 Task: Create a task  Implement version control for better code management , assign it to team member softage.10@softage.net in the project TowerLine and update the status of the task to  At Risk , set the priority of the task to Medium.
Action: Mouse moved to (61, 337)
Screenshot: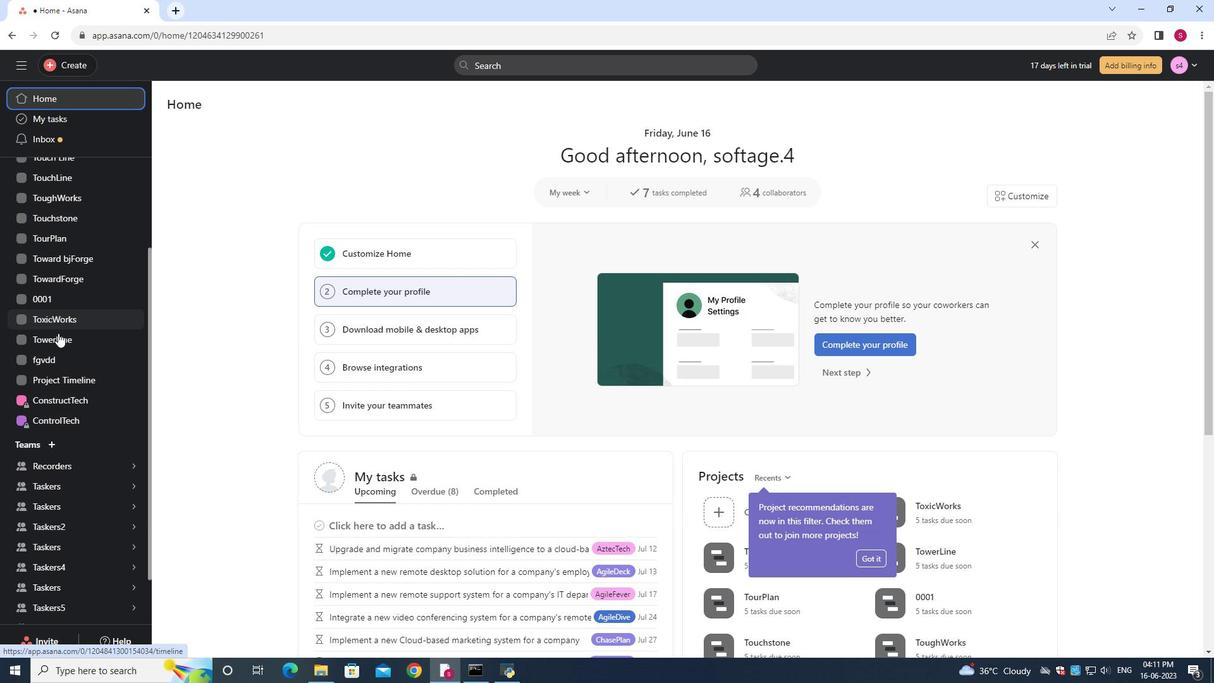 
Action: Mouse pressed left at (61, 337)
Screenshot: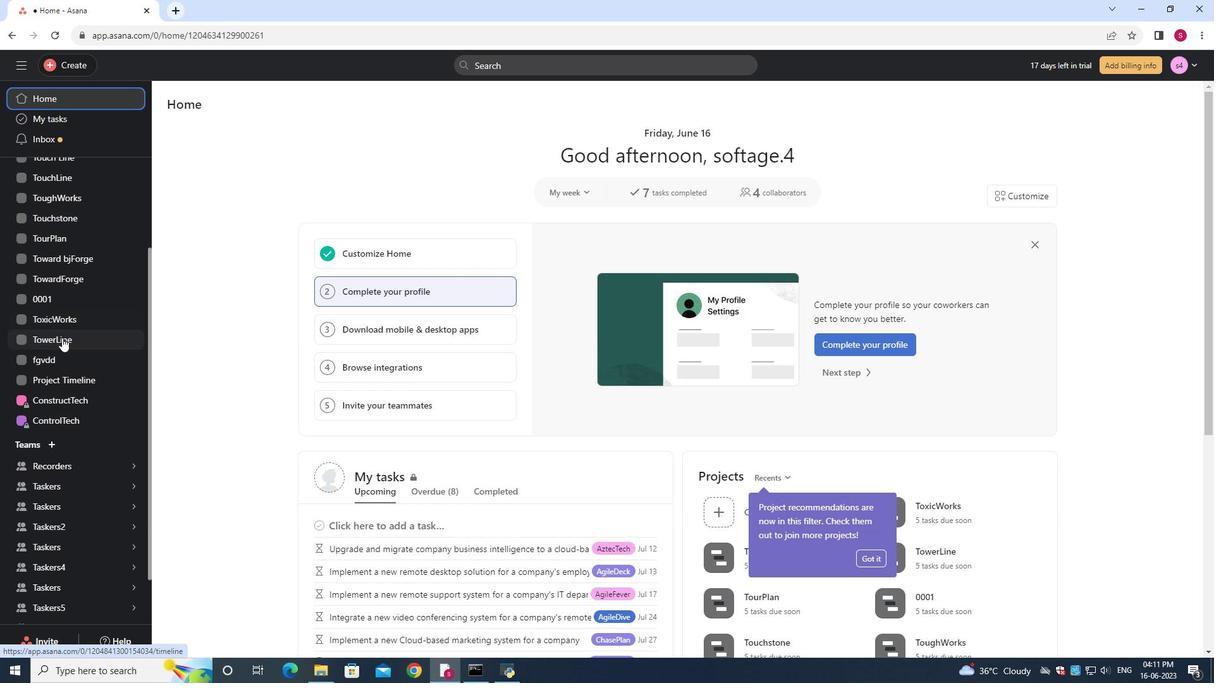 
Action: Mouse moved to (220, 133)
Screenshot: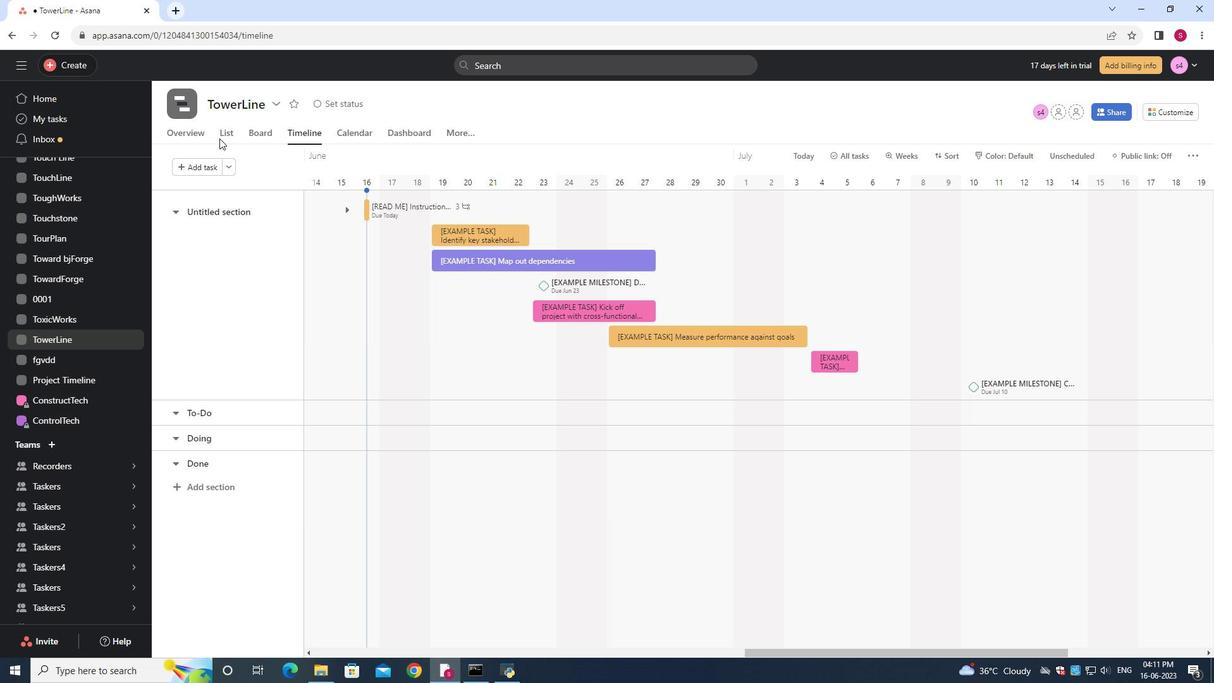 
Action: Mouse pressed left at (220, 133)
Screenshot: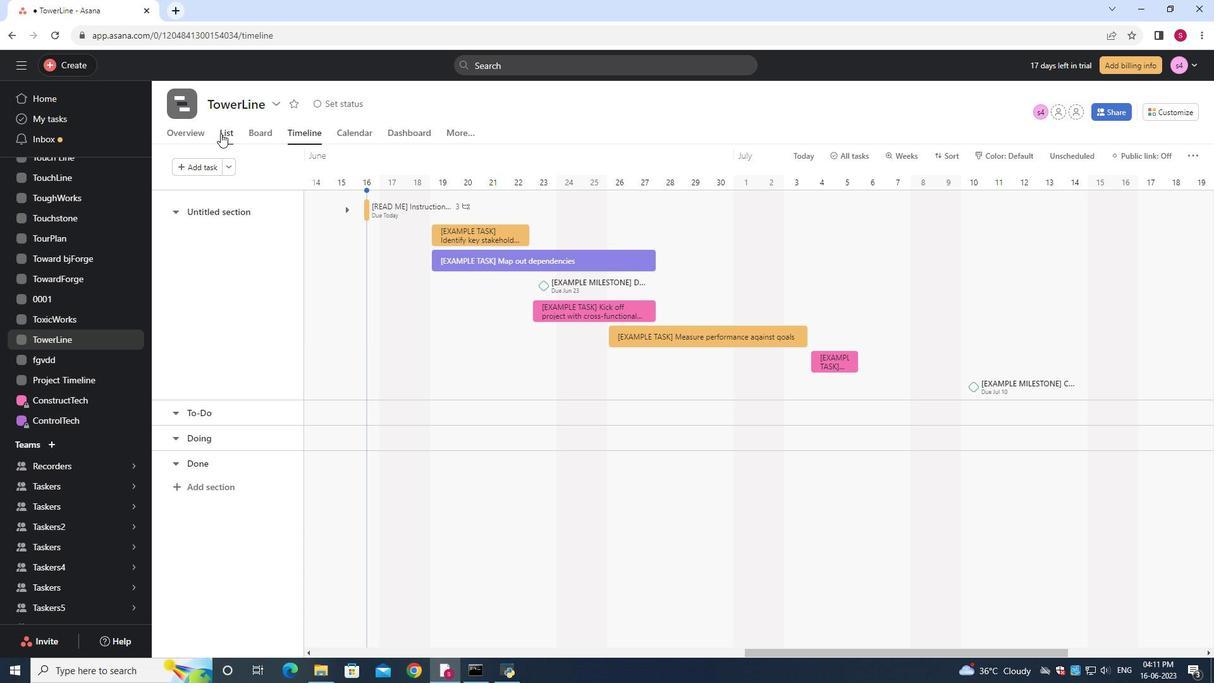 
Action: Mouse moved to (189, 160)
Screenshot: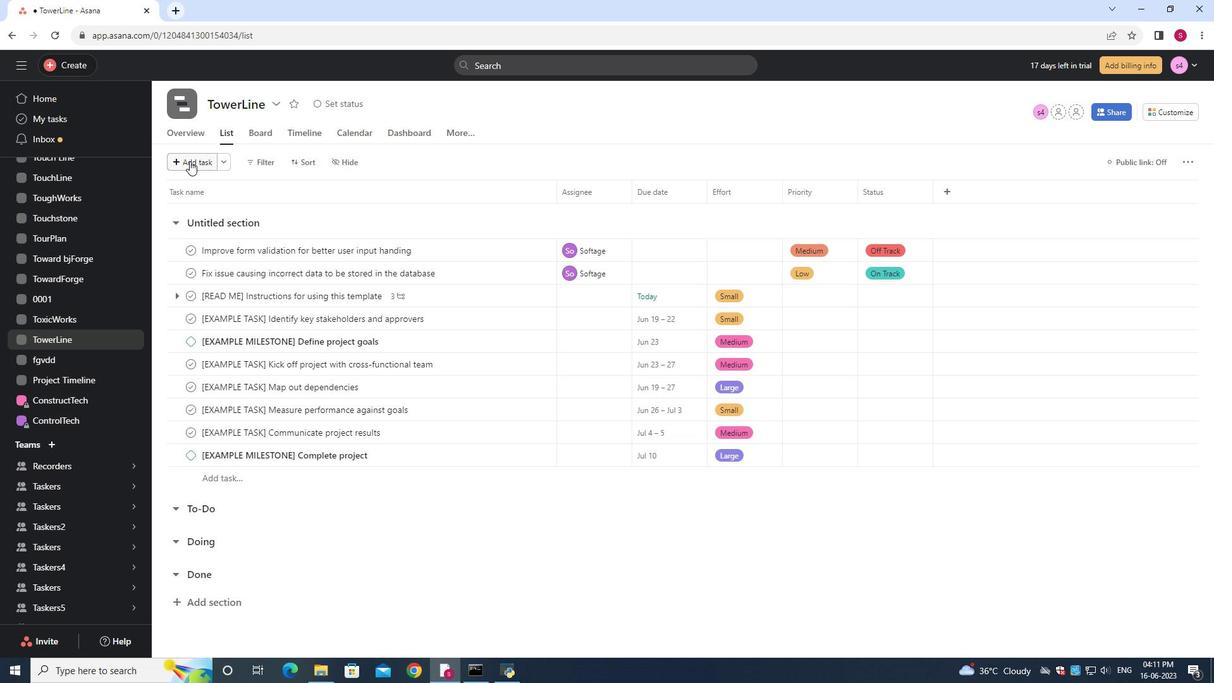 
Action: Mouse pressed left at (189, 160)
Screenshot: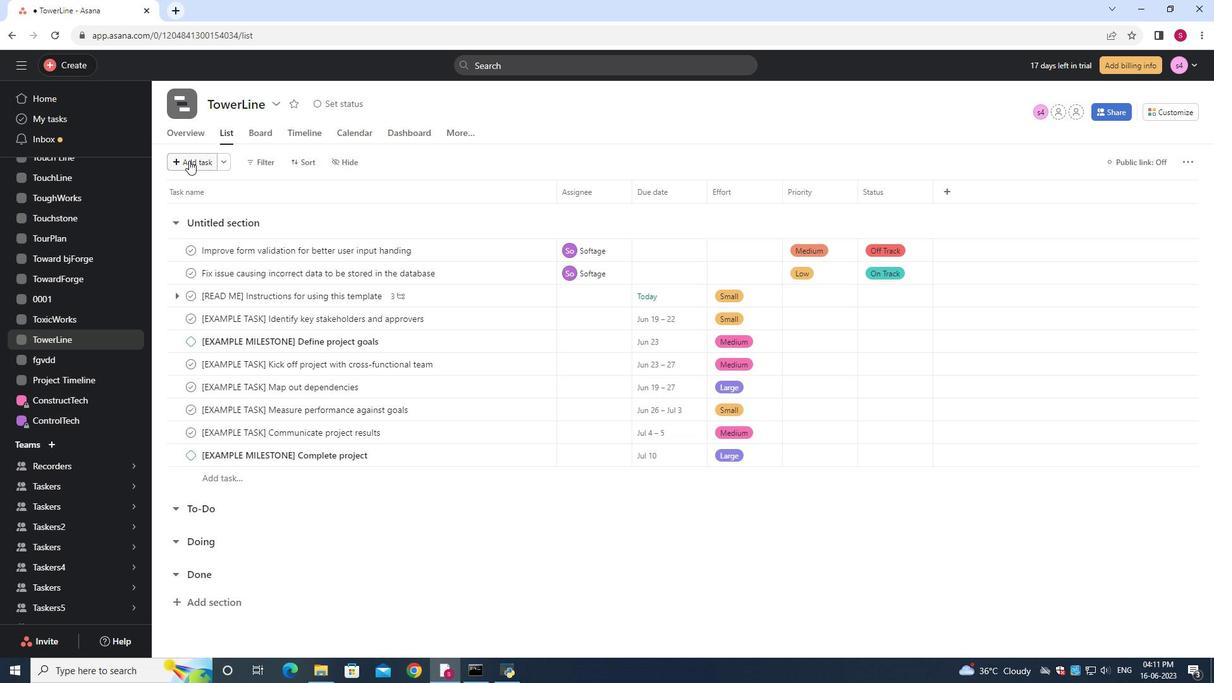 
Action: Key pressed <Key.shift>Implement<Key.space>version<Key.space>control<Key.space>for<Key.space>better<Key.space>code<Key.space>management
Screenshot: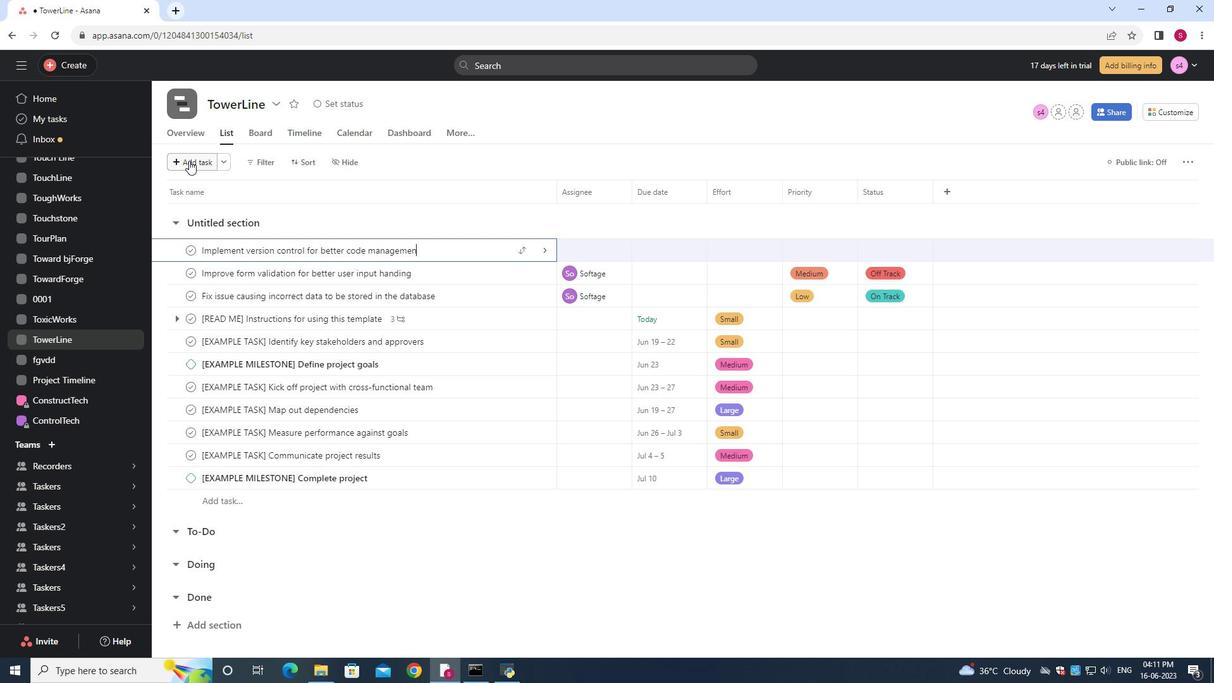 
Action: Mouse moved to (574, 257)
Screenshot: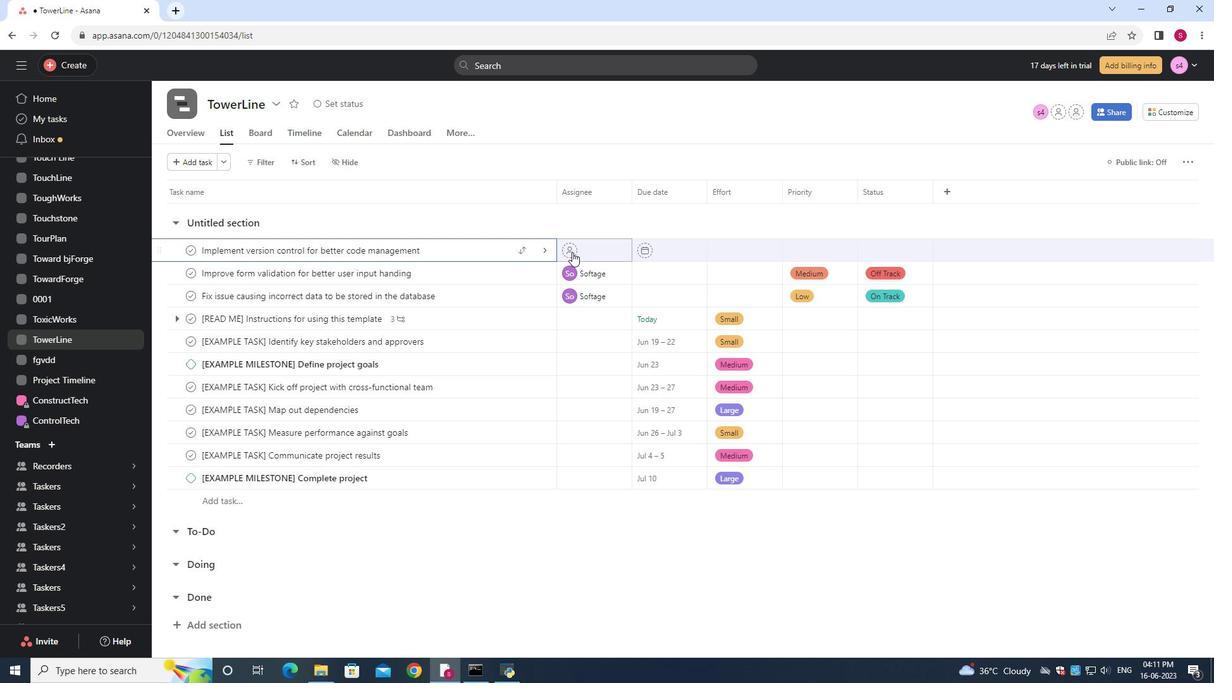 
Action: Mouse pressed left at (574, 257)
Screenshot: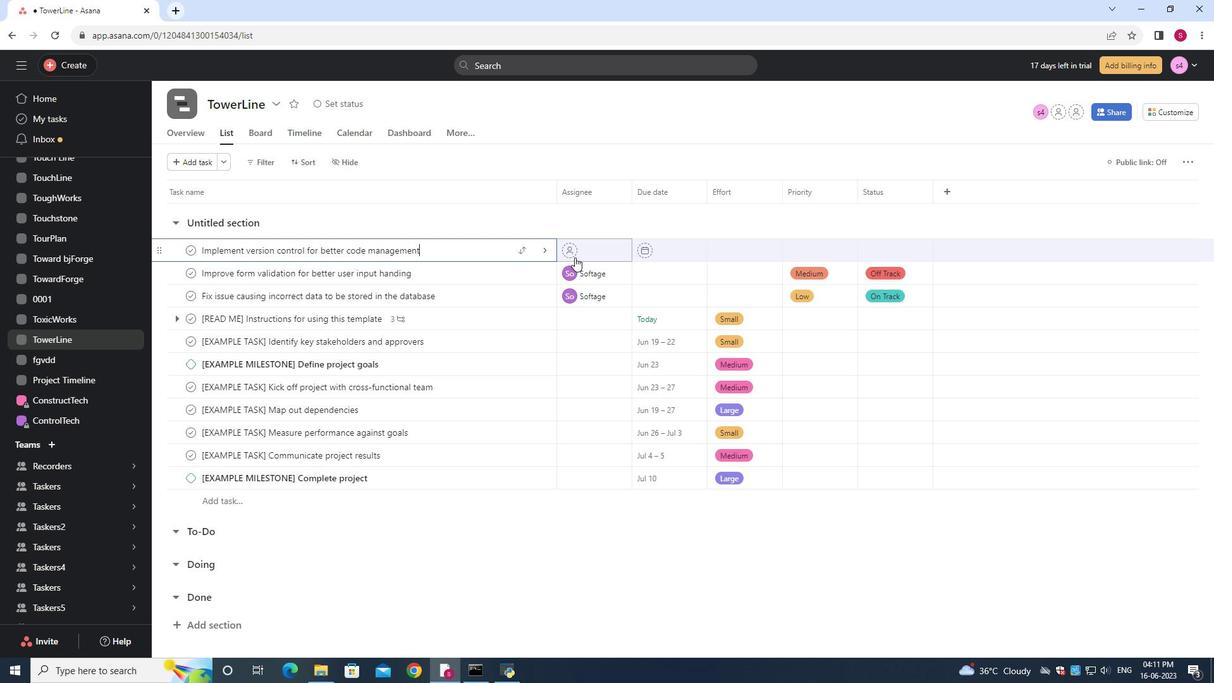 
Action: Key pressed softage.10<Key.shift>@softage.net
Screenshot: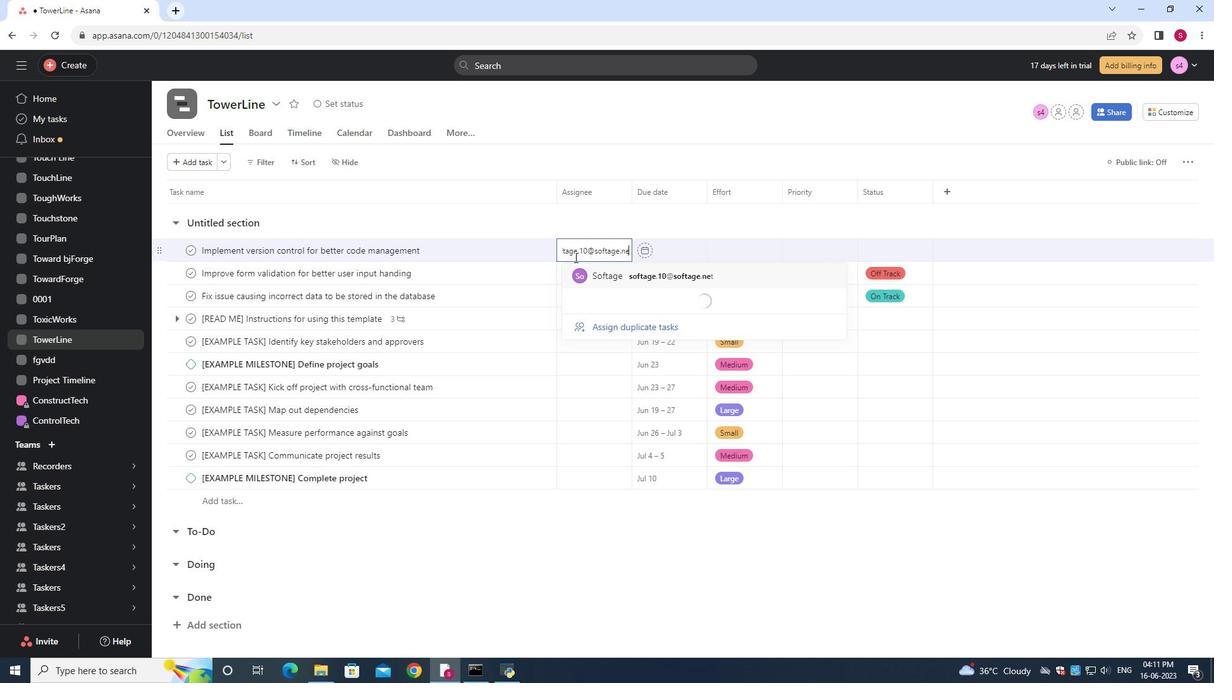 
Action: Mouse moved to (638, 276)
Screenshot: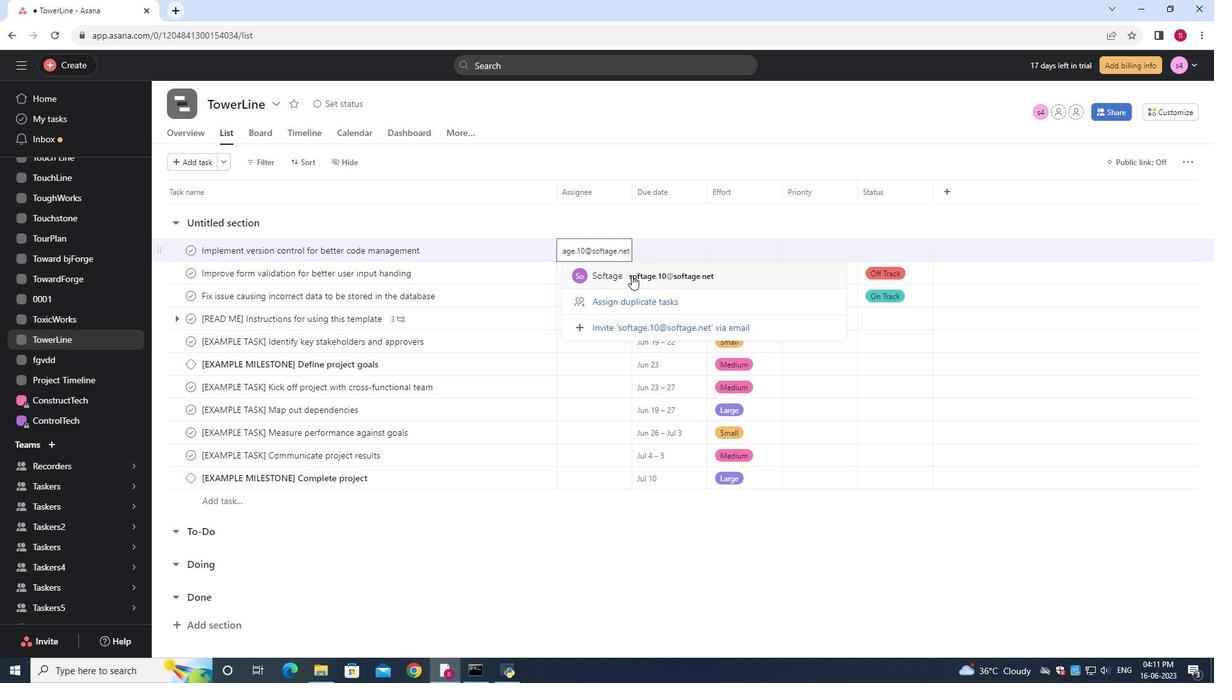 
Action: Mouse pressed left at (638, 276)
Screenshot: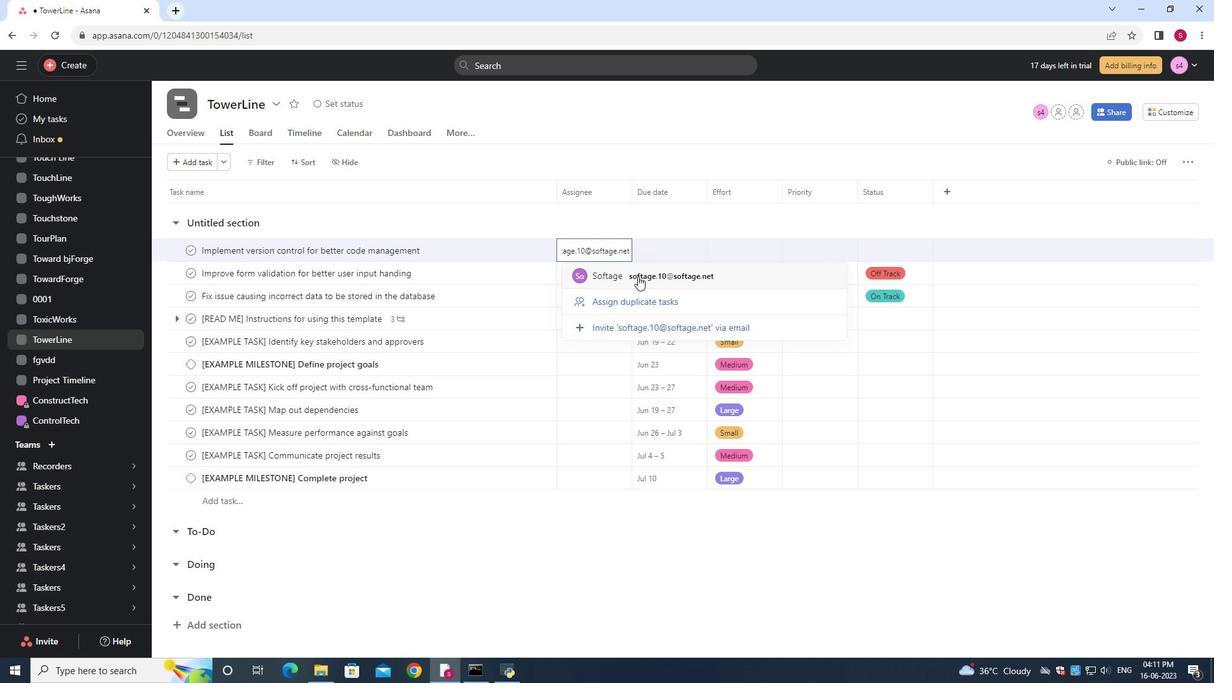 
Action: Mouse moved to (884, 250)
Screenshot: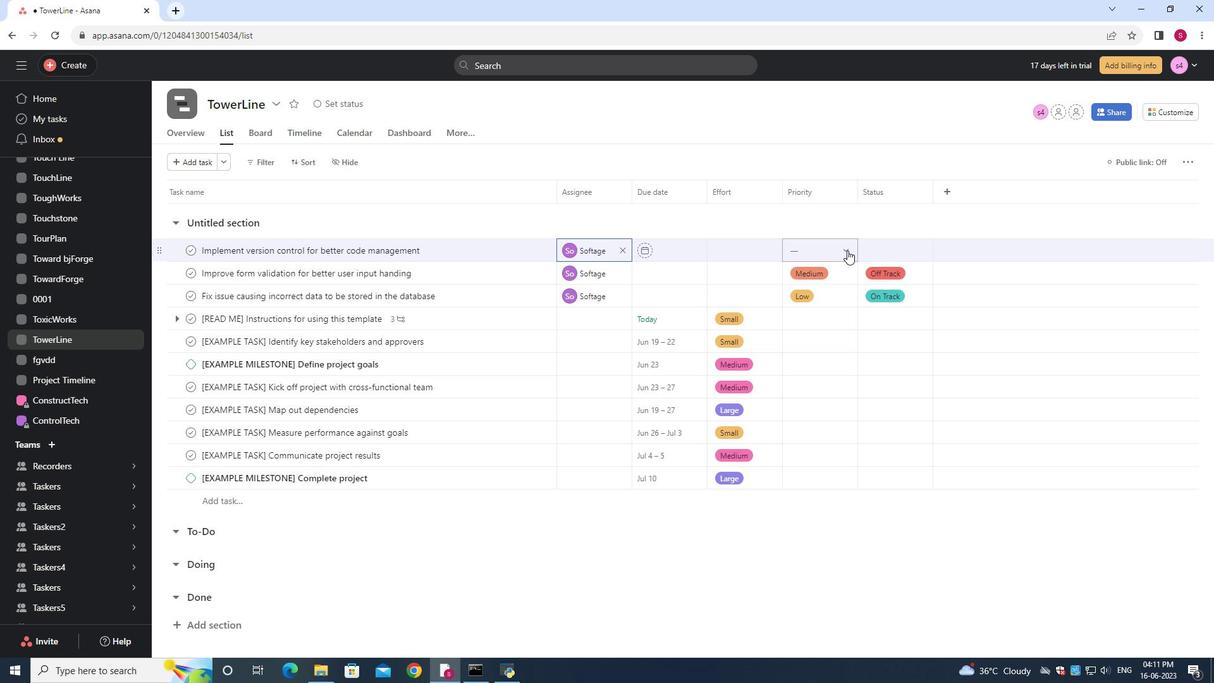 
Action: Mouse pressed left at (884, 250)
Screenshot: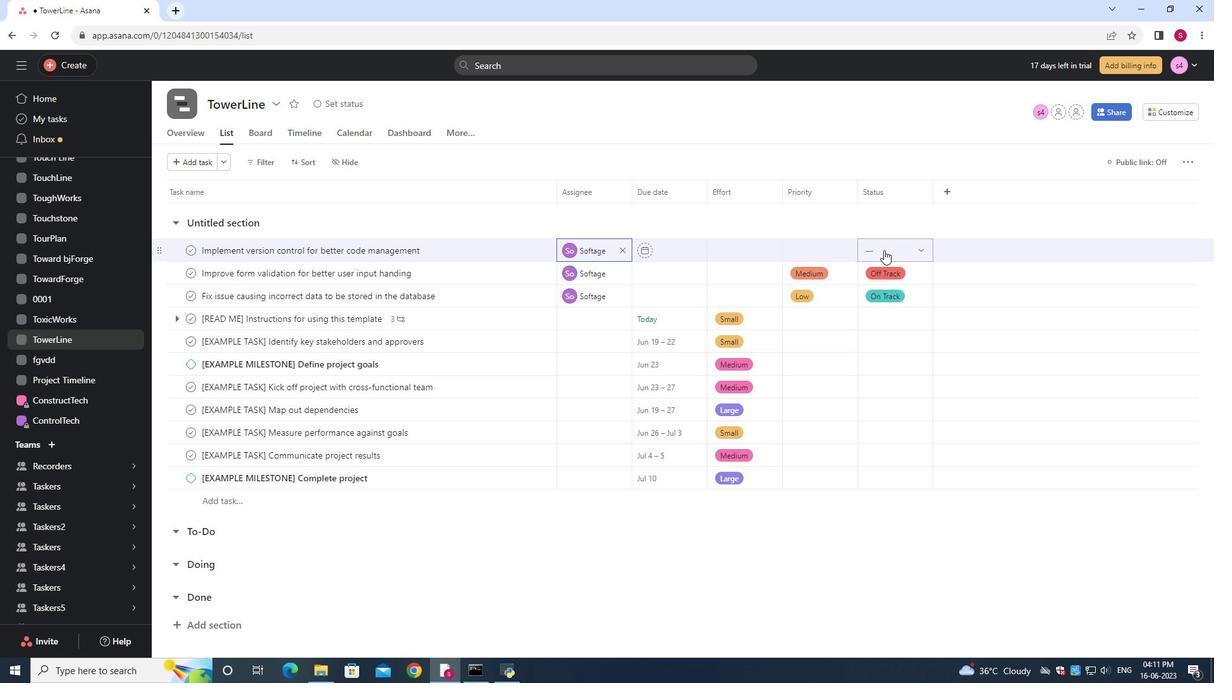 
Action: Mouse moved to (890, 306)
Screenshot: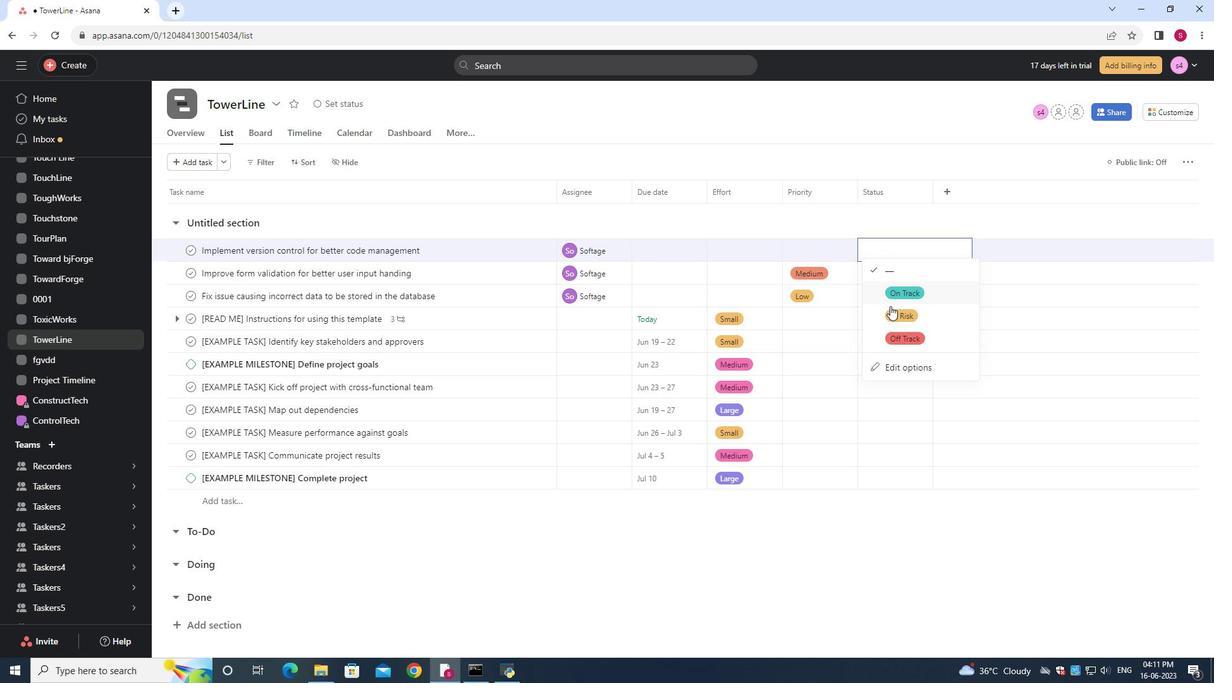 
Action: Mouse pressed left at (890, 306)
Screenshot: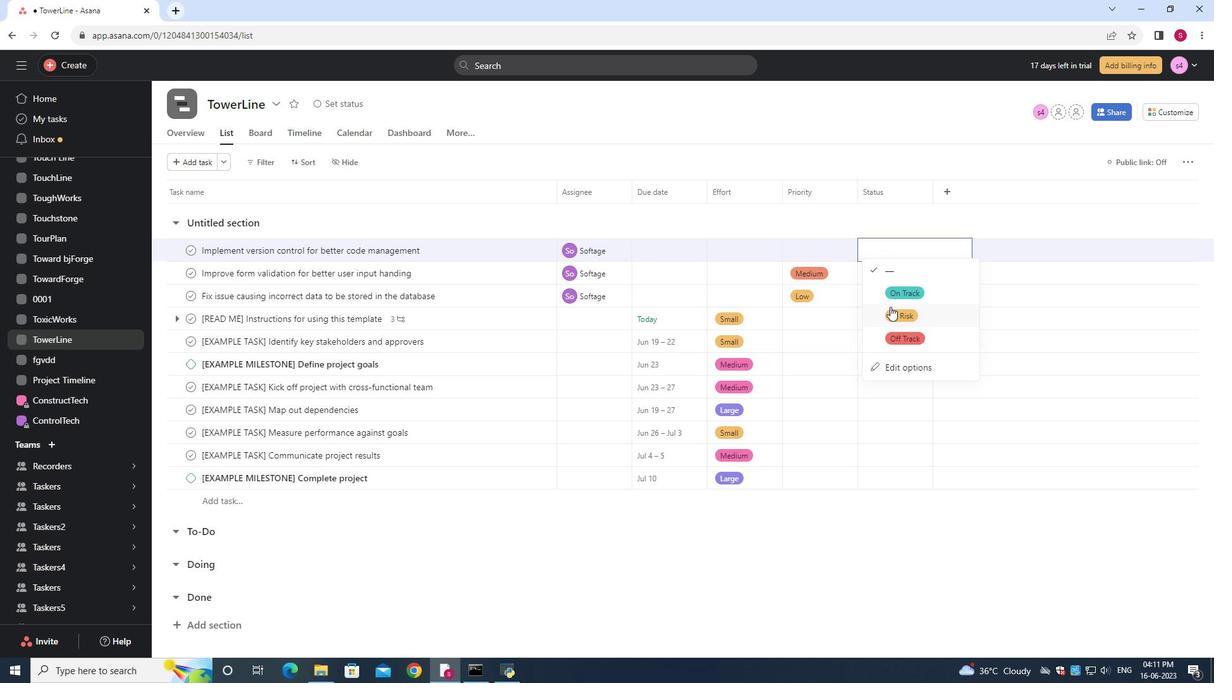 
Action: Mouse moved to (824, 252)
Screenshot: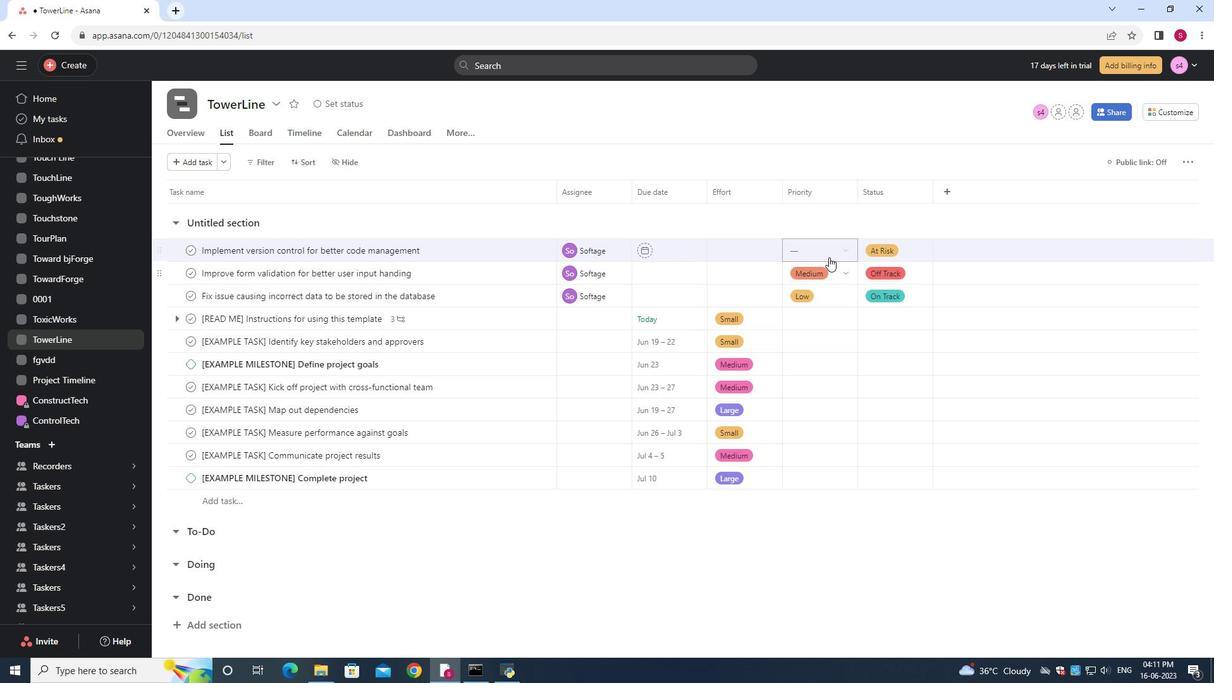 
Action: Mouse pressed left at (824, 252)
Screenshot: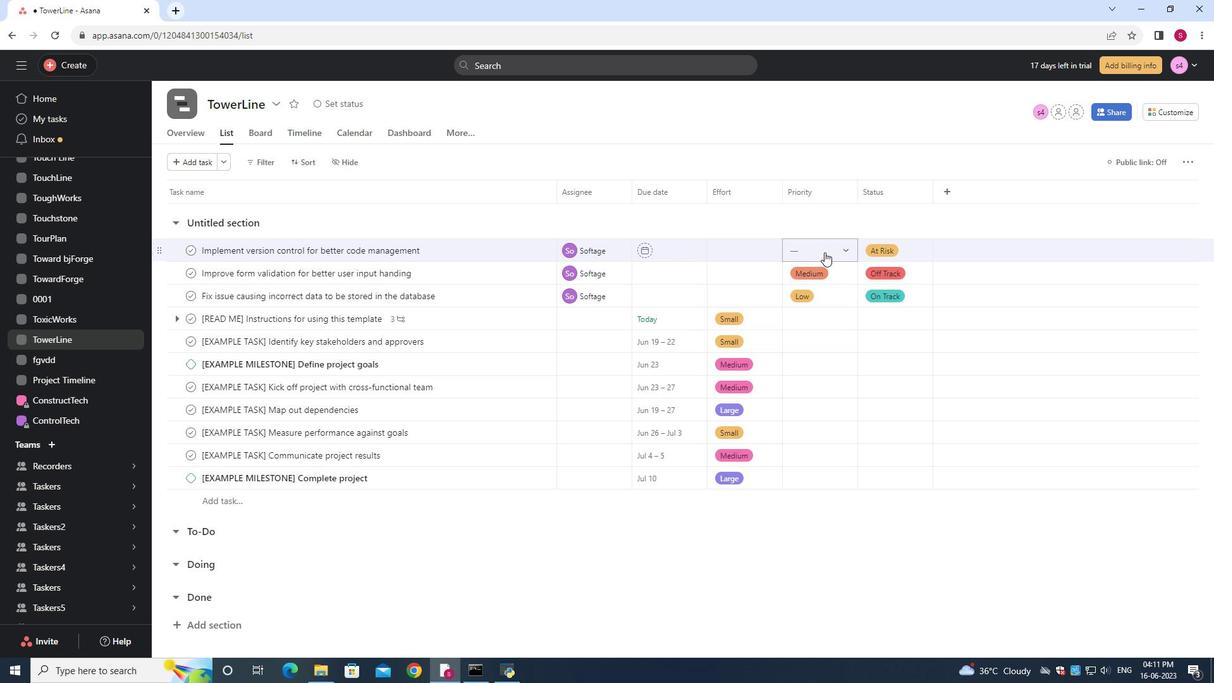 
Action: Mouse moved to (824, 311)
Screenshot: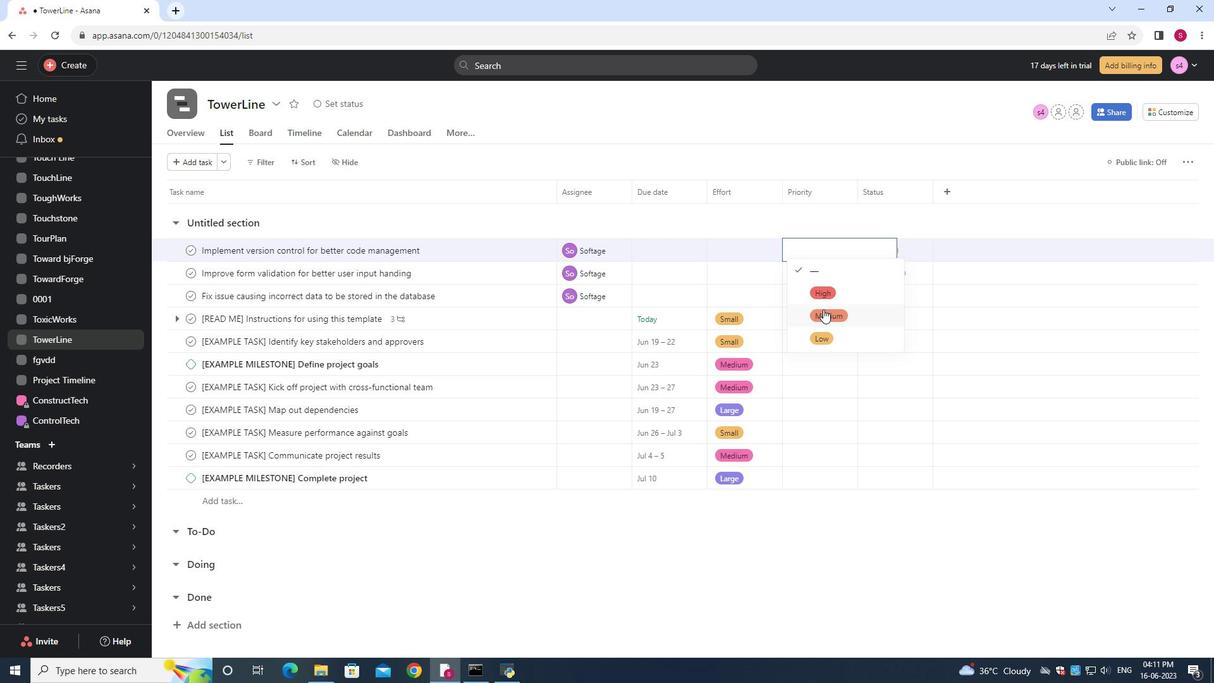 
Action: Mouse pressed left at (824, 311)
Screenshot: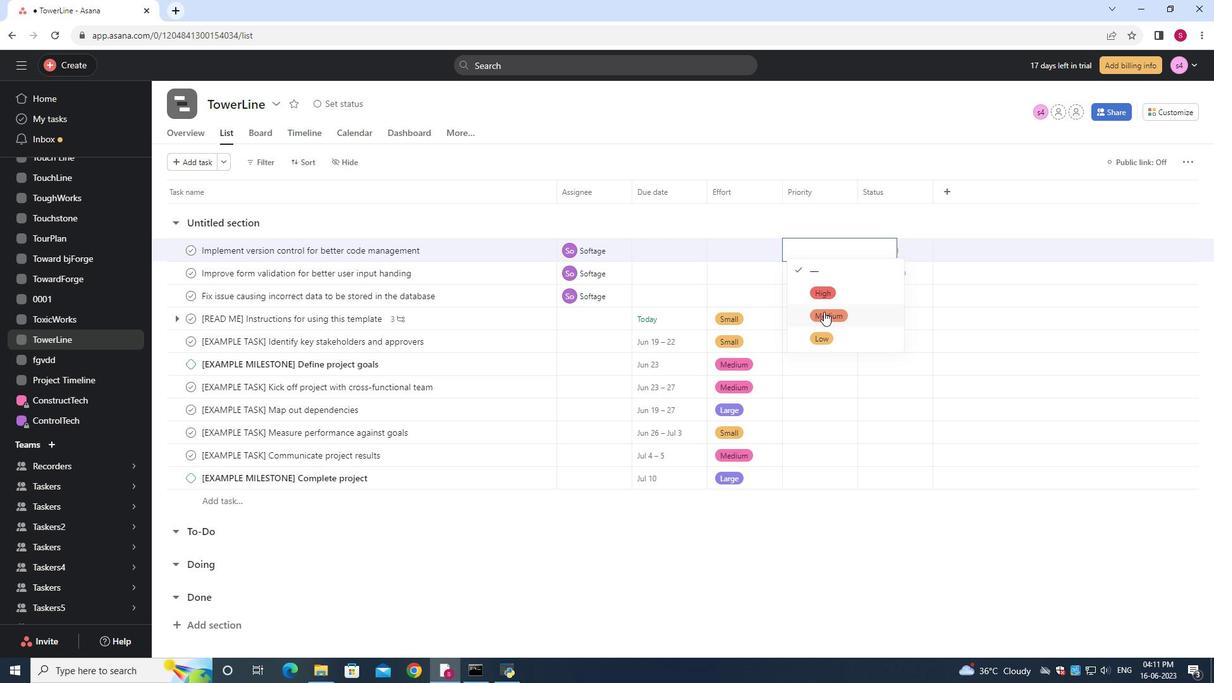 
Action: Mouse moved to (824, 311)
Screenshot: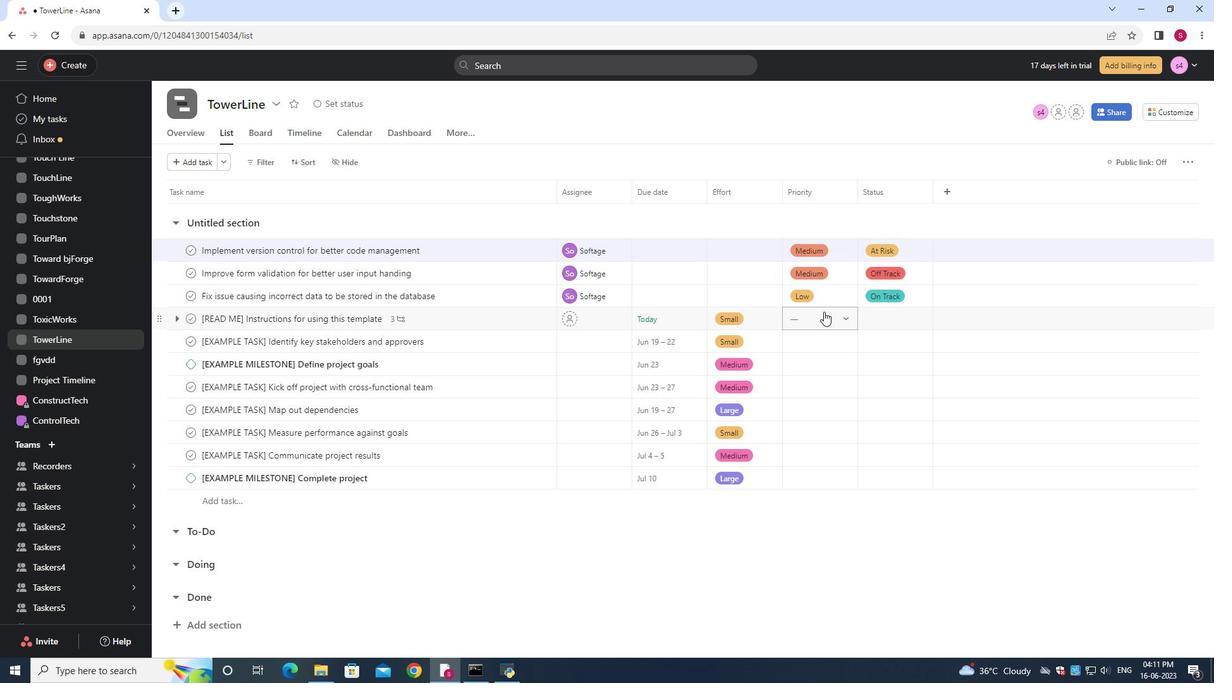 
